 Task: Add an event with the title Second Team Building Workshop: Communication Skills, date '2024/04/10', time 8:50 AM to 10:50 AMand add a description: A Networking Lunch is a structured event designed to facilitate professional connections, relationship-building, and knowledge sharing among attendees. It provides a relaxed and informal setting where individuals from various industries, organizations, and backgrounds can come together to exchange ideas, expand their networks, and explore potential collaborations._x000D_
_x000D_
, put the event into Yellow category . Add location for the event as: 789 Place Massena, Nice, France, logged in from the account softage.7@softage.netand send the event invitation to softage.5@softage.net and softage.1@softage.net. Set a reminder for the event 70 week before
Action: Mouse moved to (99, 107)
Screenshot: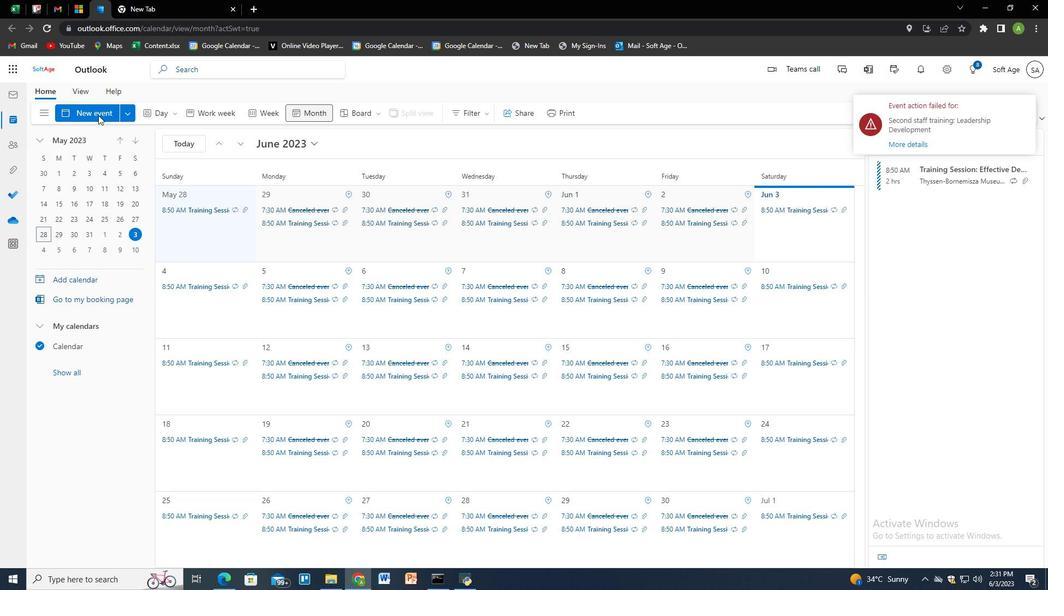 
Action: Mouse pressed left at (99, 107)
Screenshot: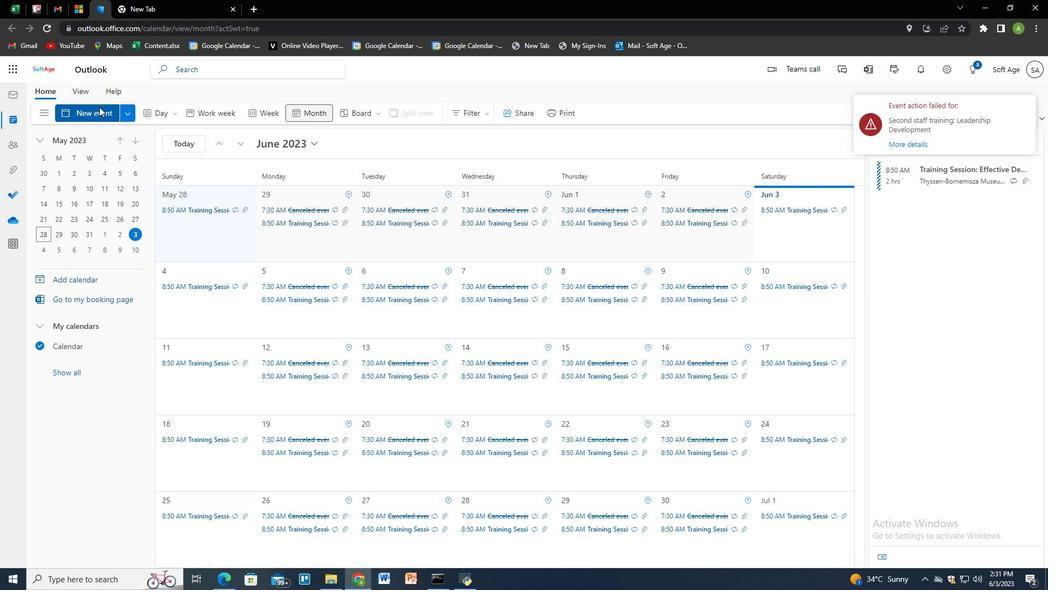 
Action: Mouse moved to (386, 185)
Screenshot: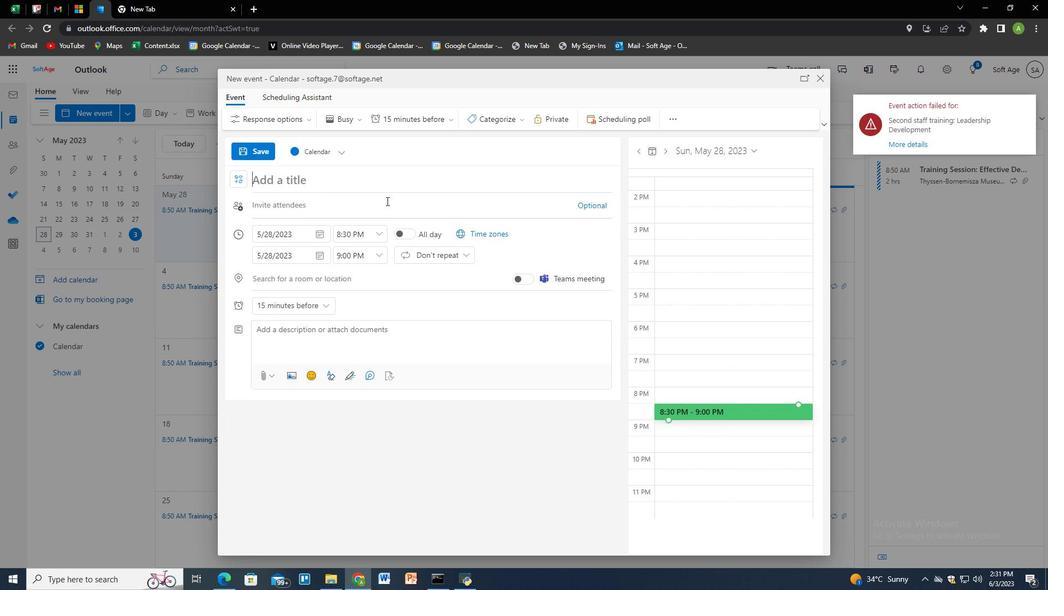 
Action: Mouse pressed left at (386, 185)
Screenshot: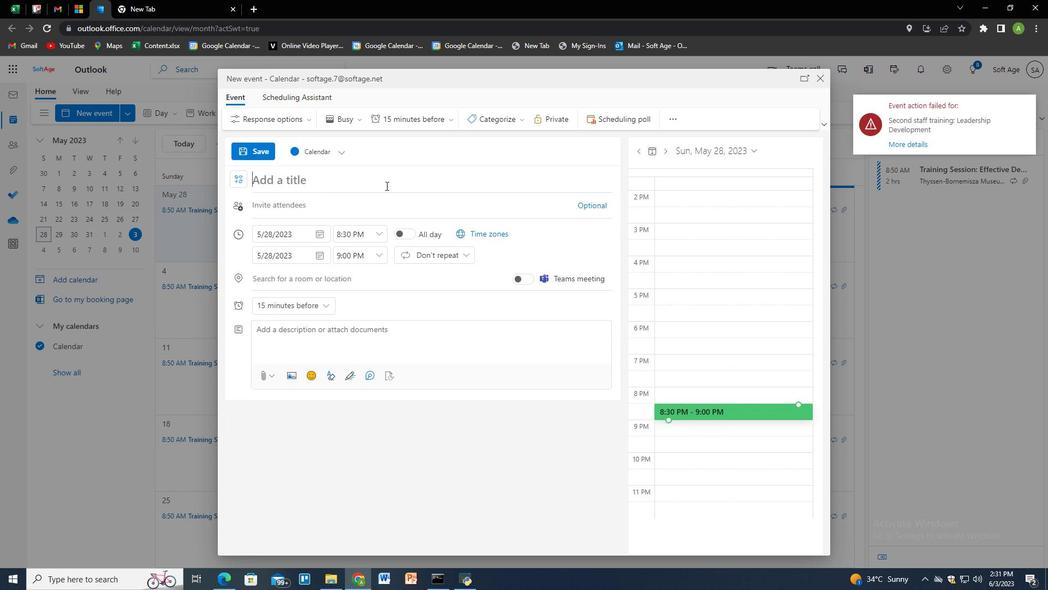 
Action: Key pressed <Key.shift>Second<Key.space><Key.shift>Team<Key.space><Key.shift>Building<Key.space><Key.shift>WOr<Key.backspace><Key.backspace>oe<Key.backspace>rkshi<Key.backspace>op<Key.space><Key.shift><Key.backspace><Key.shift>:<Key.space><Key.shift>Communication<Key.space><Key.shift>Skills<Key.tab><Key.tab>
Screenshot: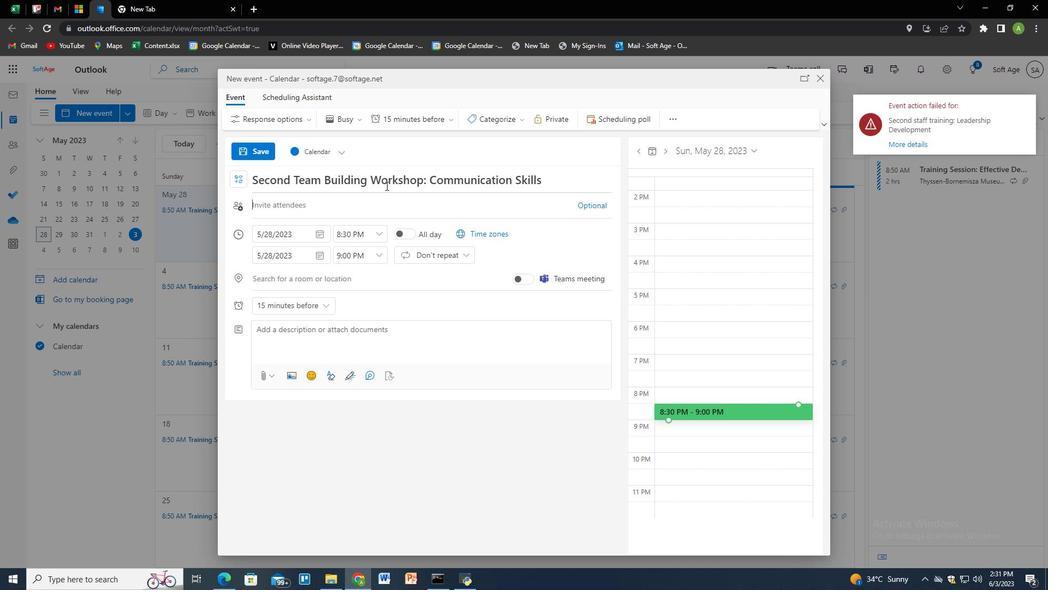 
Action: Mouse moved to (340, 216)
Screenshot: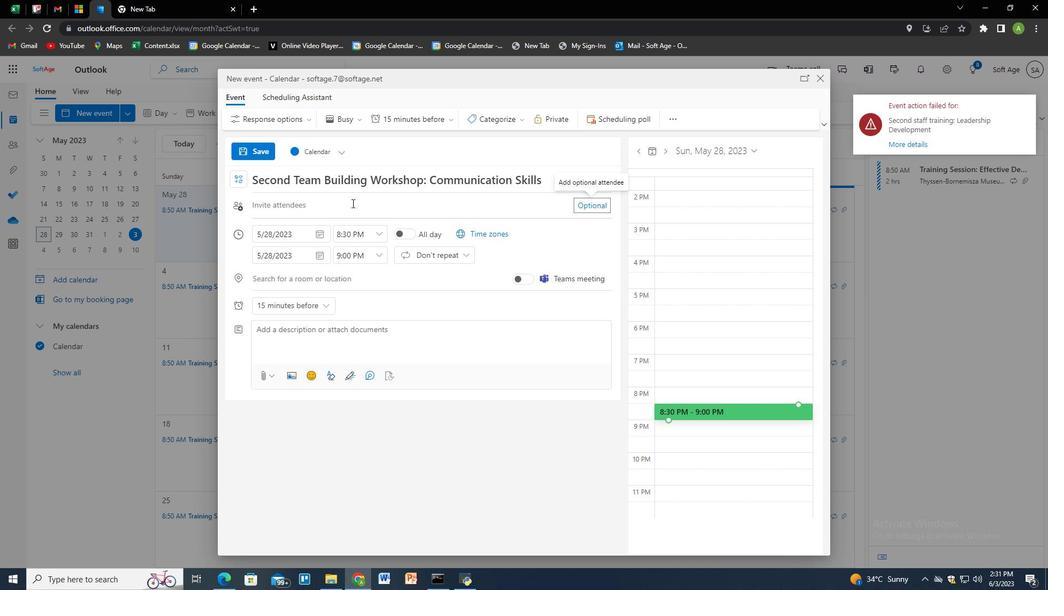 
Action: Key pressed <Key.tab>
Screenshot: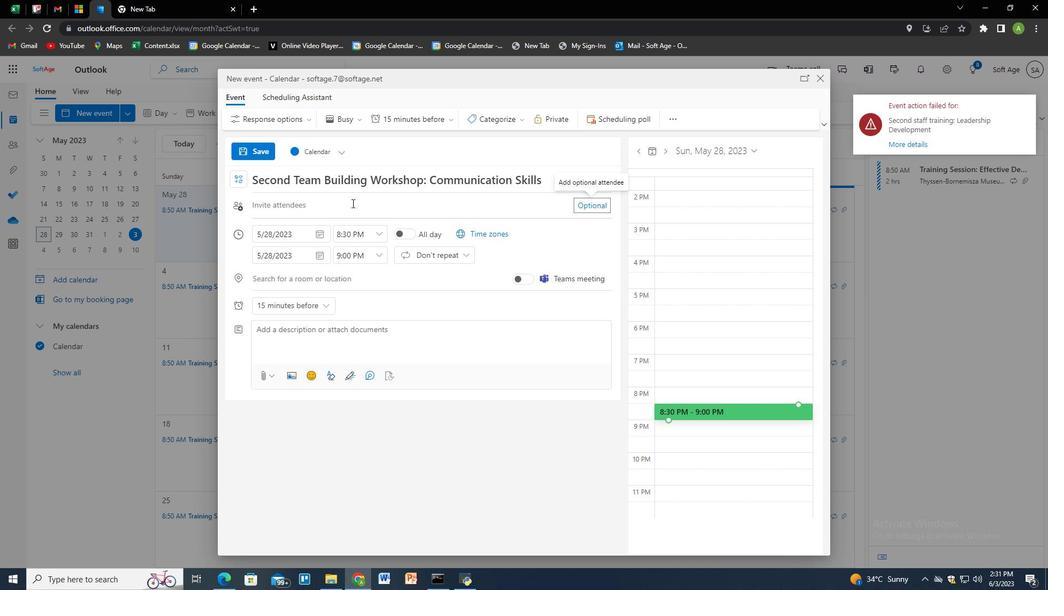 
Action: Mouse moved to (319, 236)
Screenshot: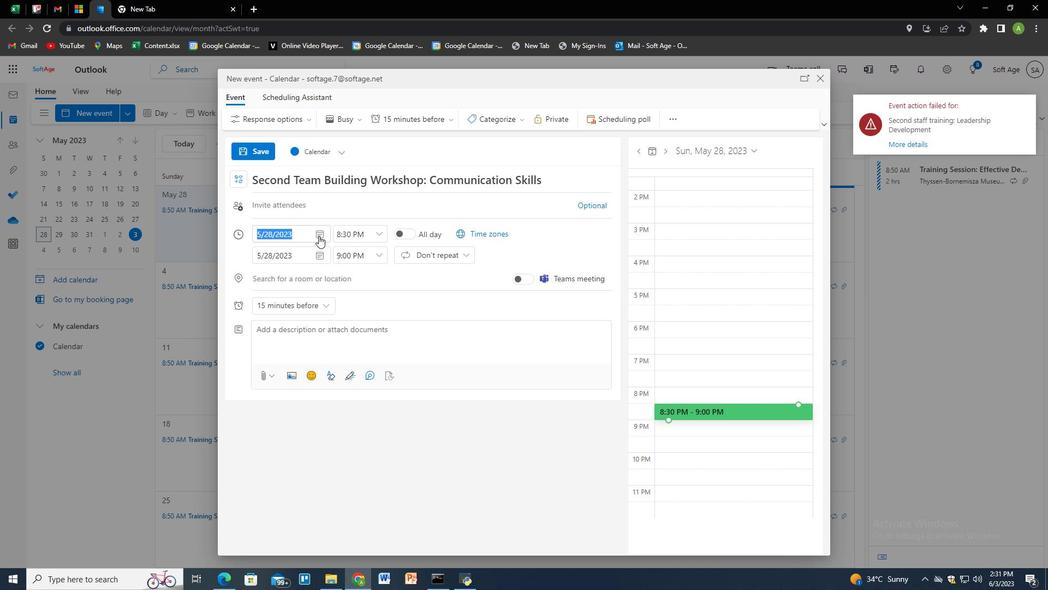 
Action: Mouse pressed left at (319, 236)
Screenshot: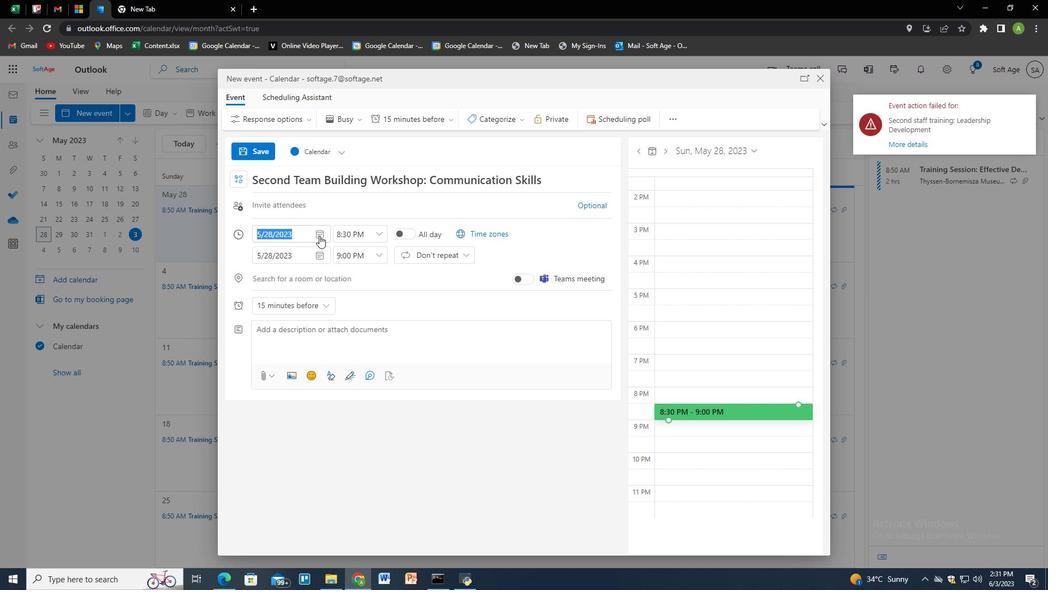 
Action: Mouse moved to (308, 256)
Screenshot: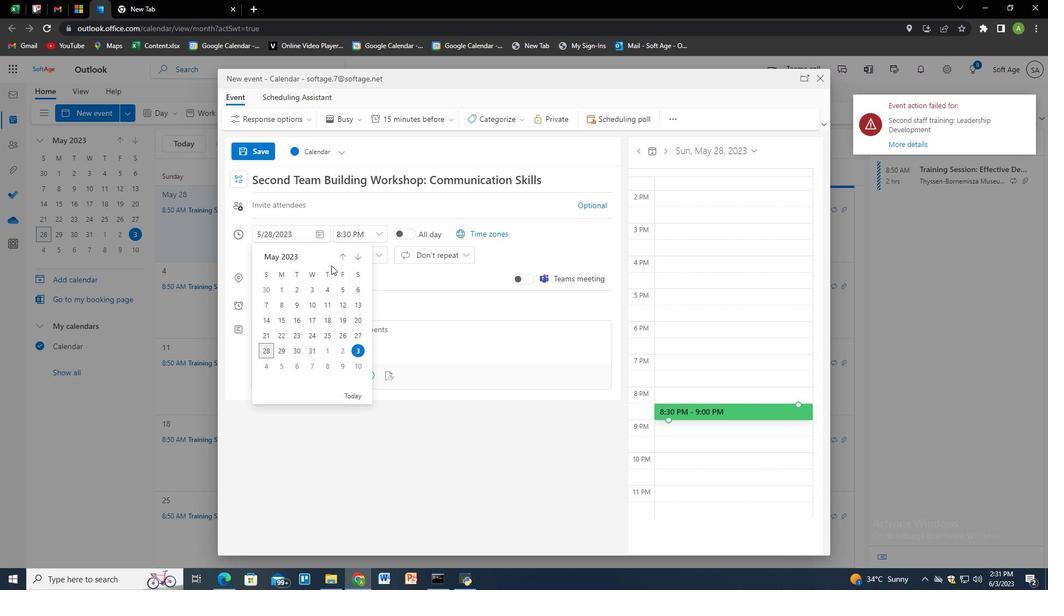 
Action: Mouse pressed left at (308, 256)
Screenshot: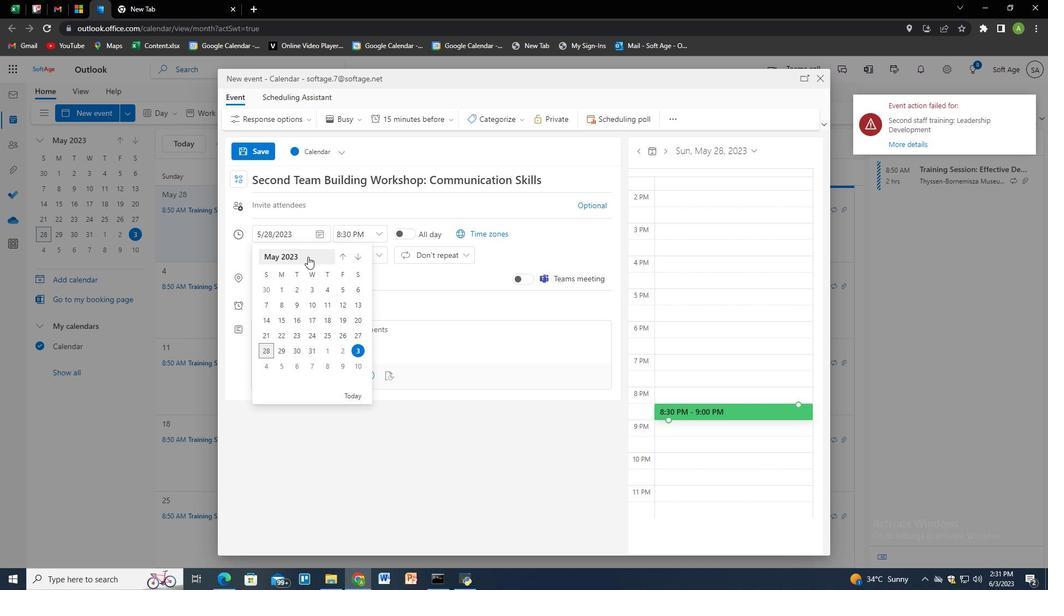 
Action: Mouse pressed left at (308, 256)
Screenshot: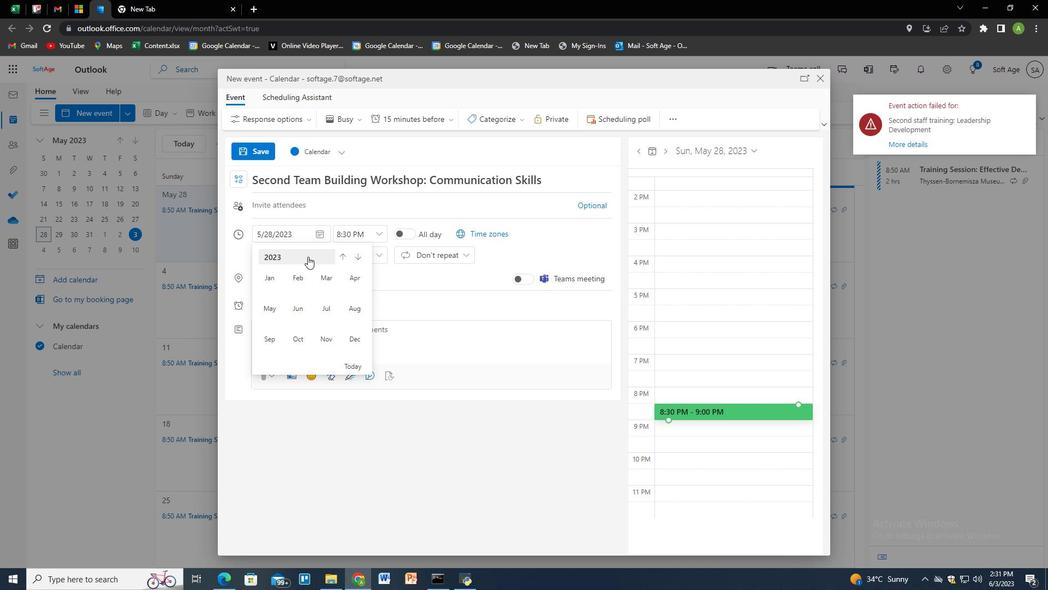 
Action: Mouse moved to (276, 311)
Screenshot: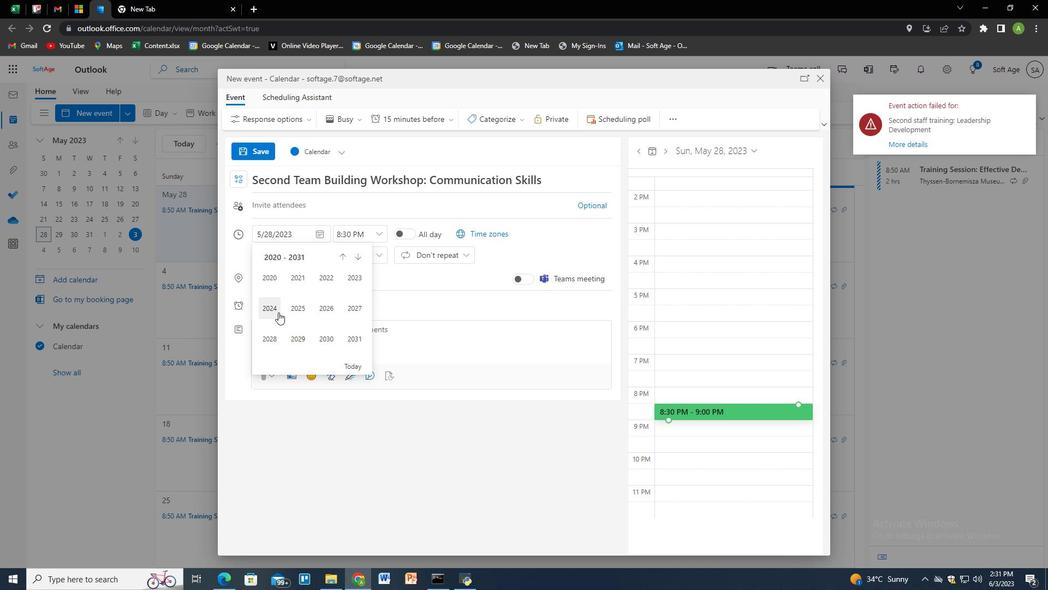 
Action: Mouse pressed left at (276, 311)
Screenshot: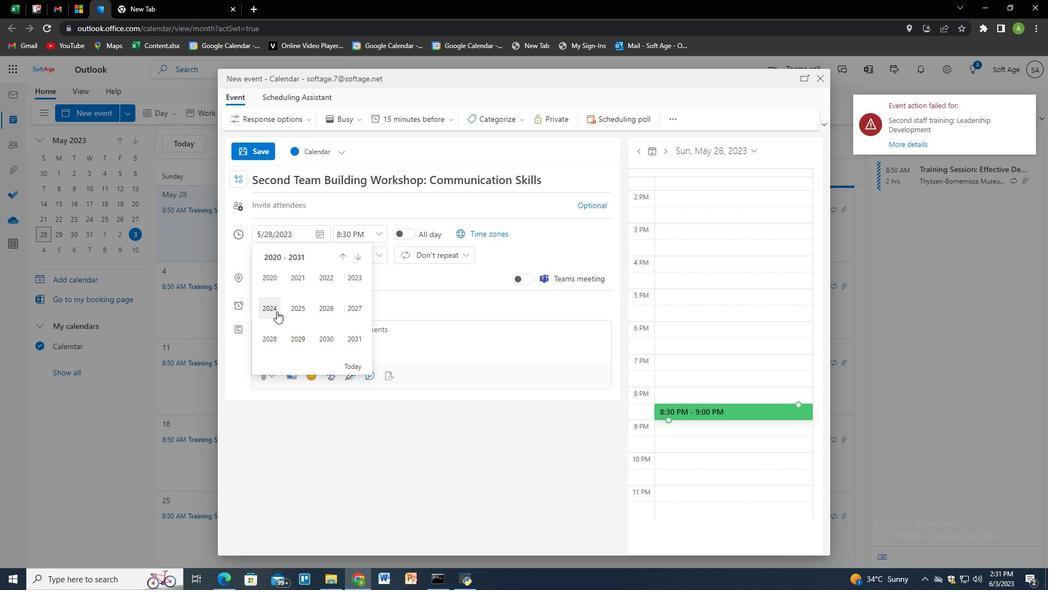 
Action: Mouse moved to (354, 281)
Screenshot: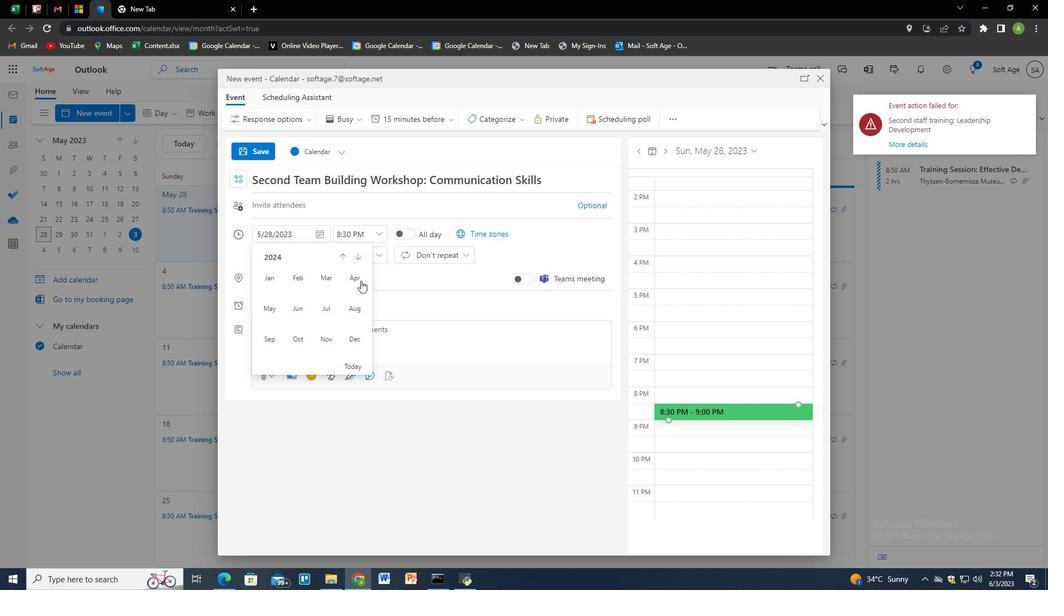 
Action: Mouse pressed left at (354, 281)
Screenshot: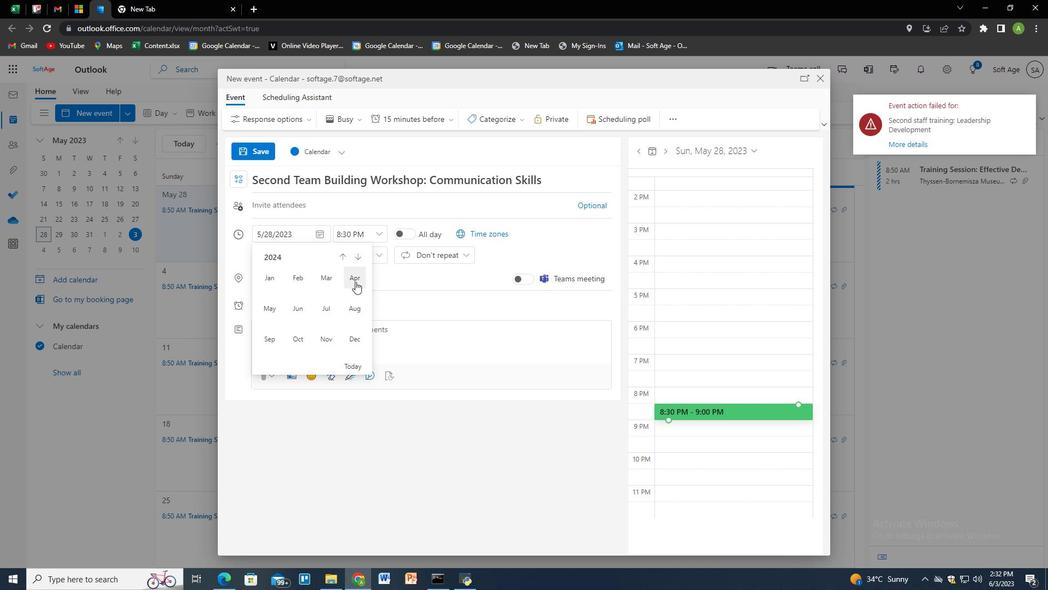 
Action: Mouse moved to (316, 304)
Screenshot: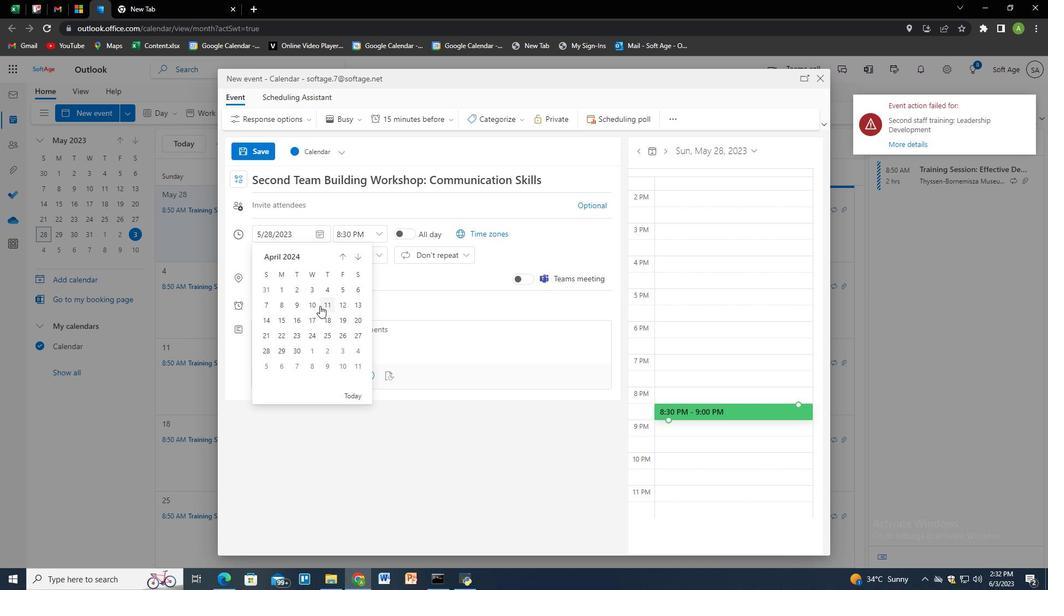 
Action: Mouse pressed left at (316, 304)
Screenshot: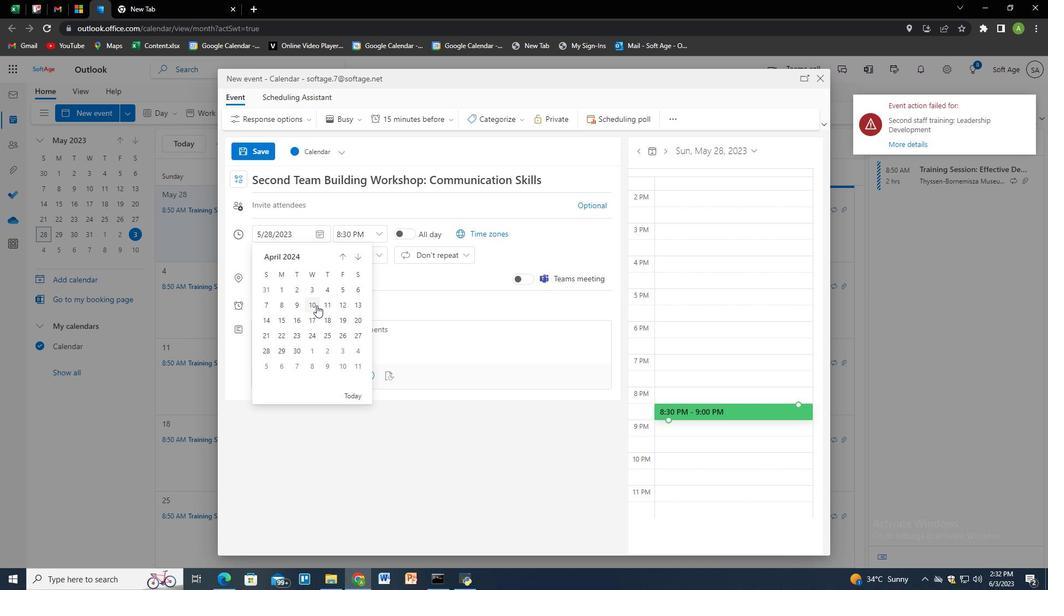
Action: Mouse moved to (355, 236)
Screenshot: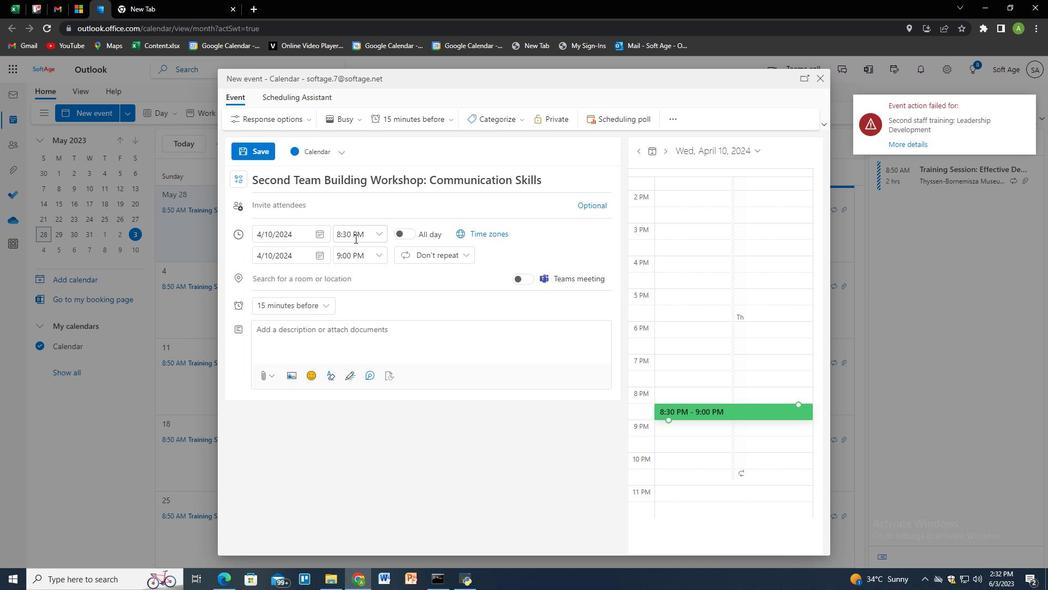 
Action: Mouse pressed left at (355, 236)
Screenshot: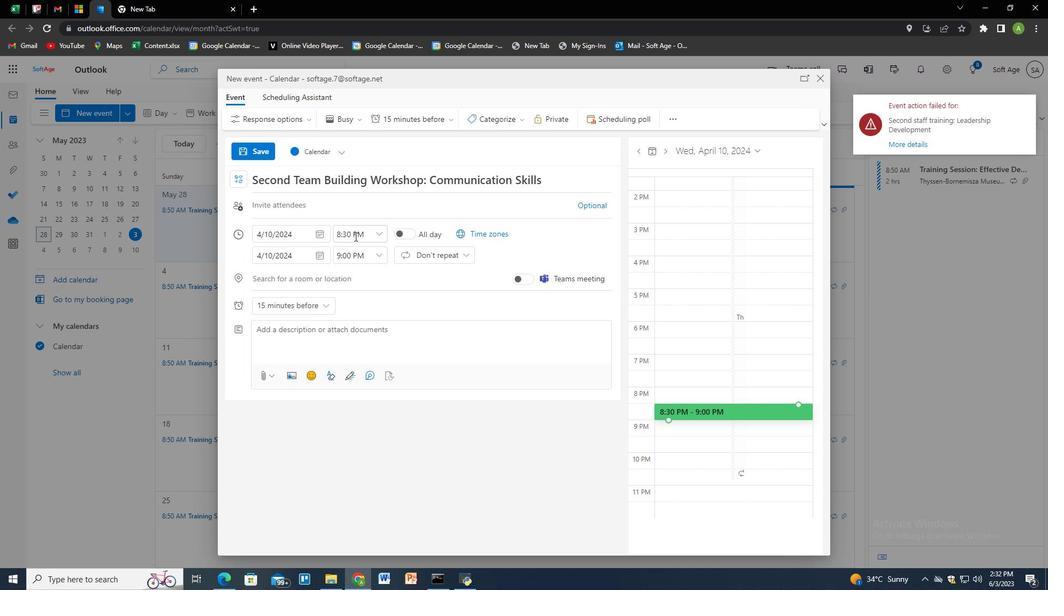 
Action: Mouse moved to (354, 236)
Screenshot: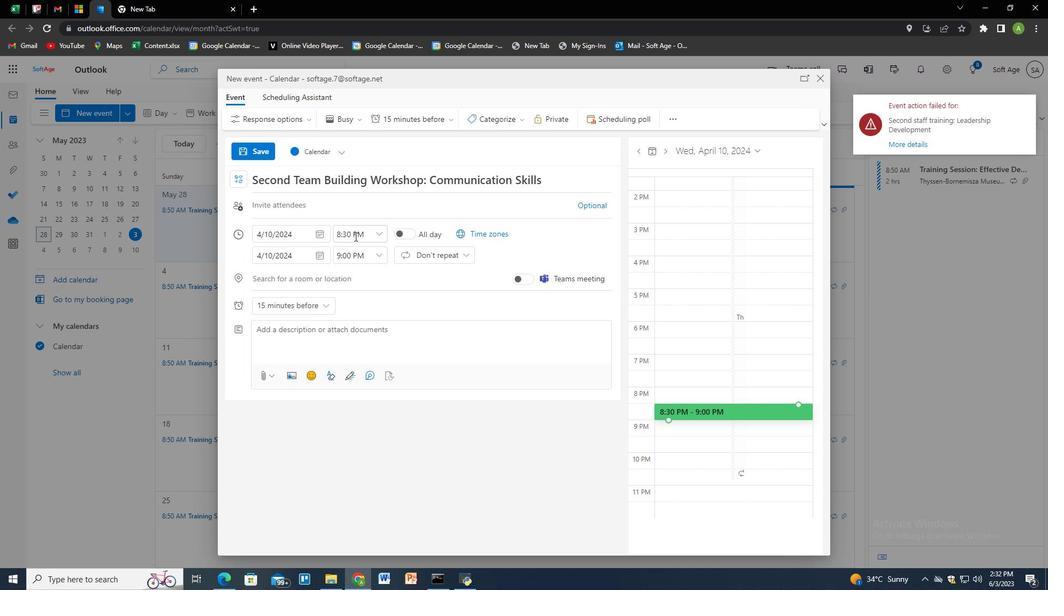
Action: Mouse pressed left at (354, 236)
Screenshot: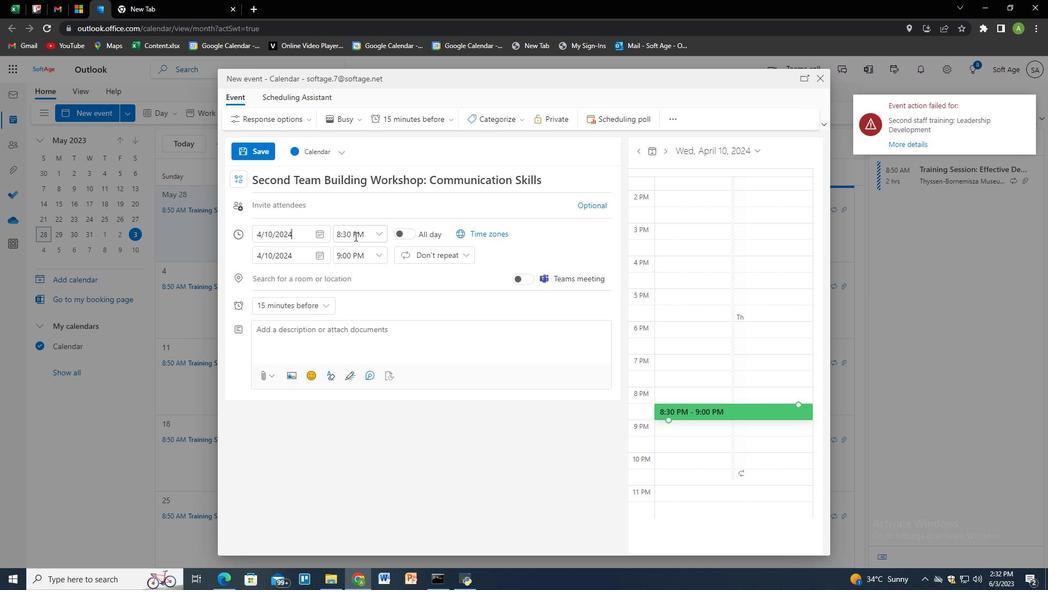 
Action: Key pressed 8<Key.shift_r><Key.shift_r><Key.shift_r>:50<Key.space><Key.shift>A<Key.shift_r>M
Screenshot: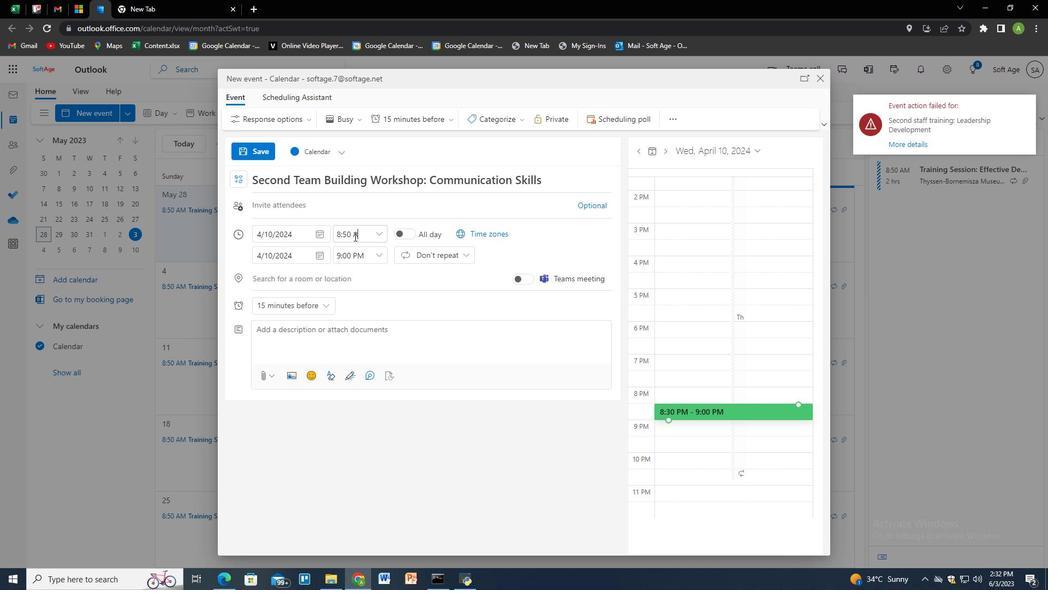 
Action: Mouse moved to (345, 254)
Screenshot: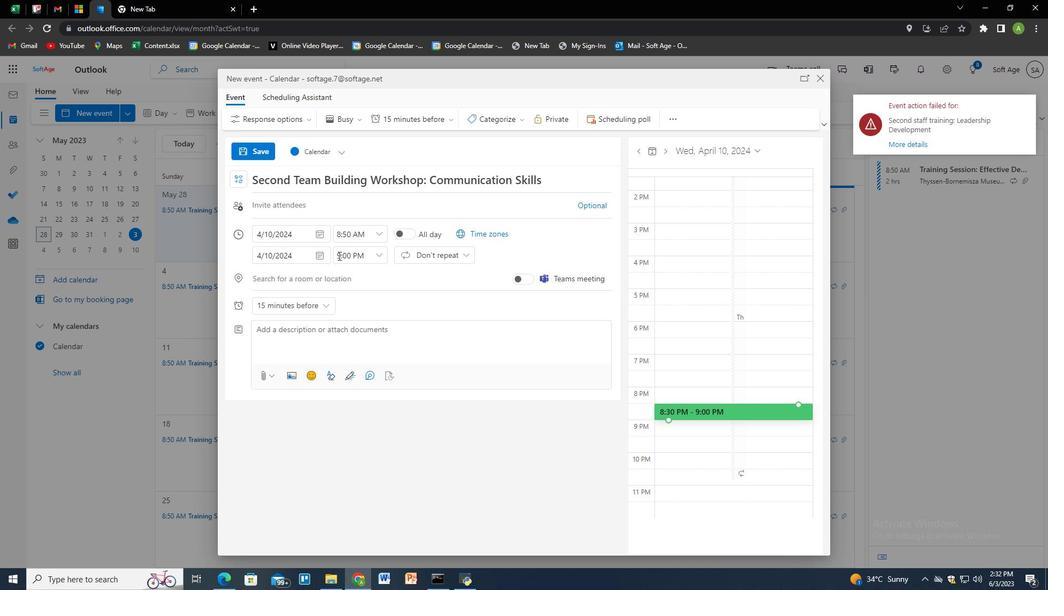 
Action: Mouse pressed left at (345, 254)
Screenshot: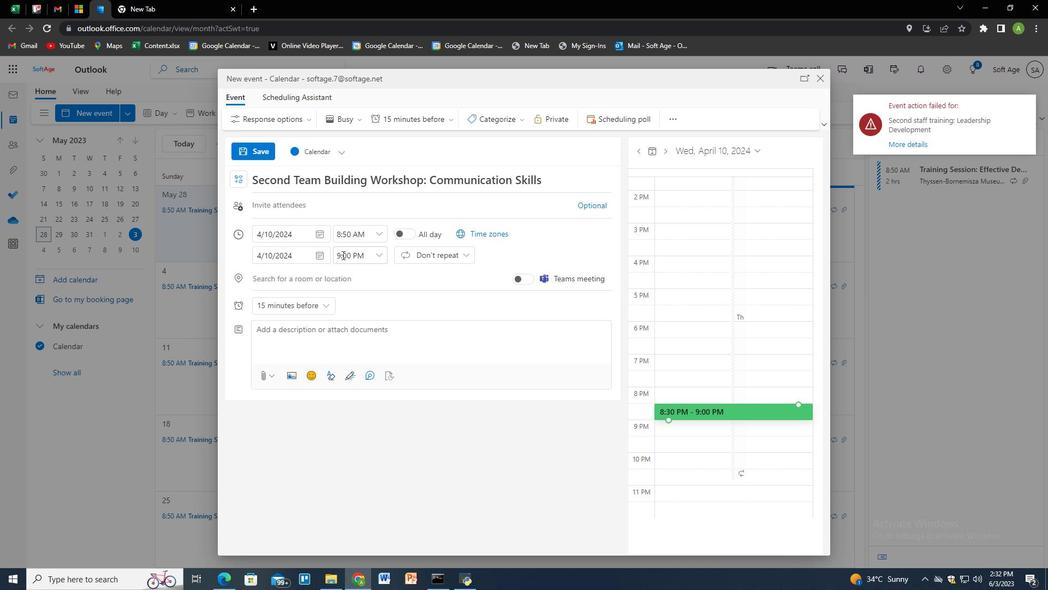 
Action: Mouse pressed left at (345, 254)
Screenshot: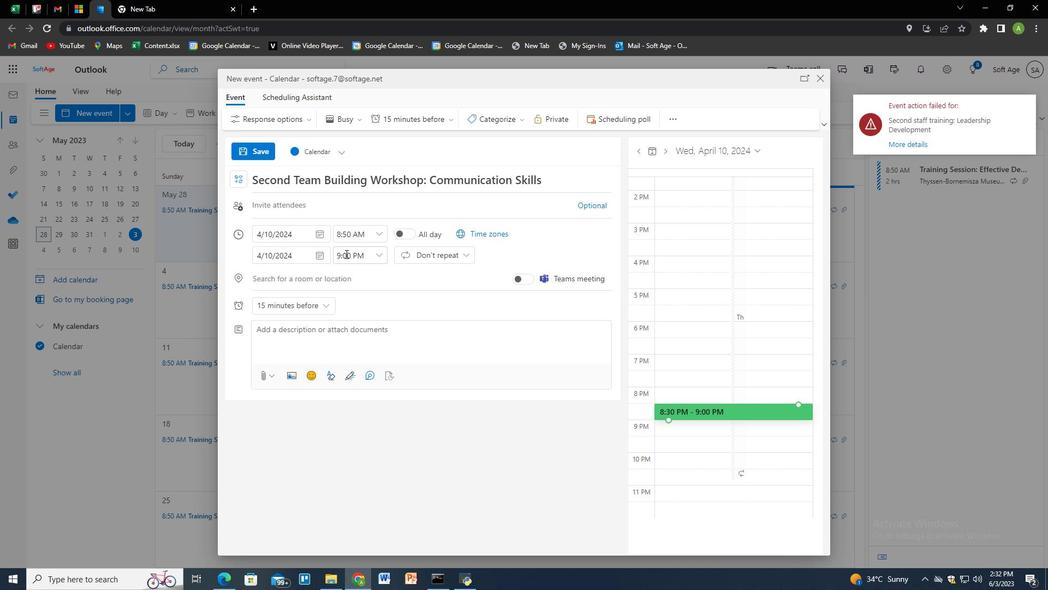 
Action: Key pressed 10<Key.shift_r>:50<Key.space><Key.space><Key.backspace><Key.shift>AM<Key.shift><Key.shift><Key.shift>M<Key.tab><Key.tab><Key.tab><Key.tab><Key.tab><Key.tab><Key.tab><Key.shift>EF<Key.backspace><Key.backspace><Key.backspace><Key.shift>A<Key.space><Key.shift>Networking<Key.space><Key.shift>Lunch<Key.space>is<Key.space>a<Key.space>structured<Key.space>event<Key.space>designer<Key.backspace>d<Key.space>to<Key.space>facilite<Key.space>pro<Key.backspace><Key.backspace><Key.backspace><Key.backspace><Key.backspace><Key.backspace>tag<Key.backspace>te<Key.space>professional<Key.space>conneci<Key.backspace>t<Key.backspace>tions,<Key.space>relationships-building,<Key.space>and<Key.space>knowledge<Key.space>sharing<Key.space>ami<Key.backspace>ong<Key.space>attendeess<Key.backspace>.<Key.space><Key.shift>It<Key.space>provides<Key.space>a<Key.space>relaxed<Key.space>and<Key.space>inf<Key.backspace><Key.backspace><Key.backspace><Key.backspace><Key.backspace><Key.backspace><Key.backspace>and<Key.space>informal<Key.space>setting<Key.space>where<Key.space>individrals<Key.space>for-<Key.backspace><Key.backspace><Key.backspace><Key.backspace><Key.backspace><Key.backspace><Key.backspace><Key.backspace><Key.backspace>uals<Key.space>from<Key.space>various<Key.space>instu<Key.backspace>u<Key.backspace><Key.backspace><Key.backspace>dustriesm<Key.backspace>,<Key.space>organizations,<Key.space>and<Key.space>backgrounds<Key.space>can<Key.space>come<Key.space>together<Key.space>to<Key.space>exchange<Key.space>potential<Key.space>collaborations.
Screenshot: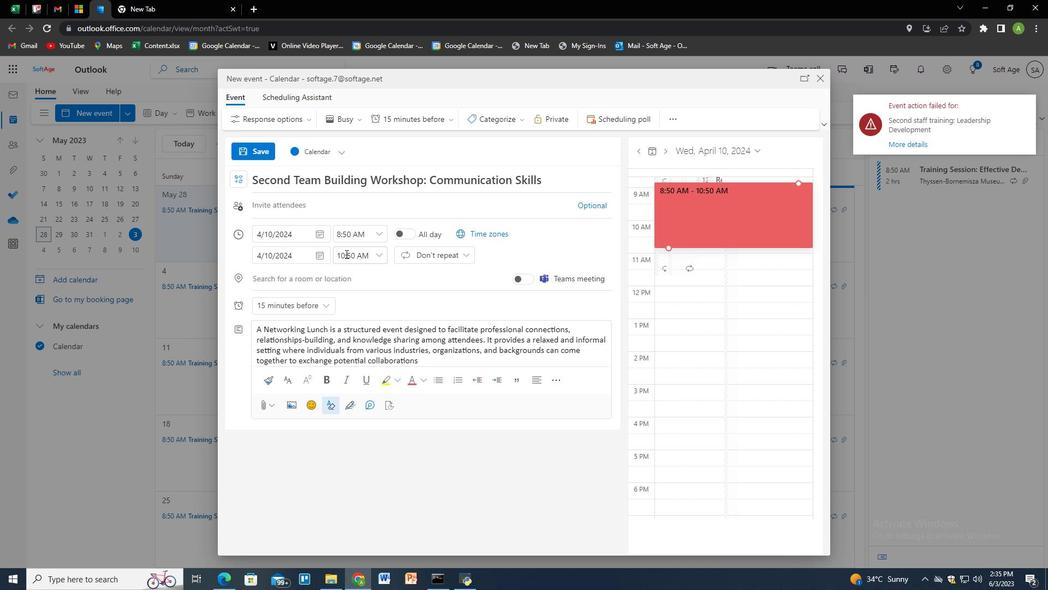 
Action: Mouse moved to (502, 110)
Screenshot: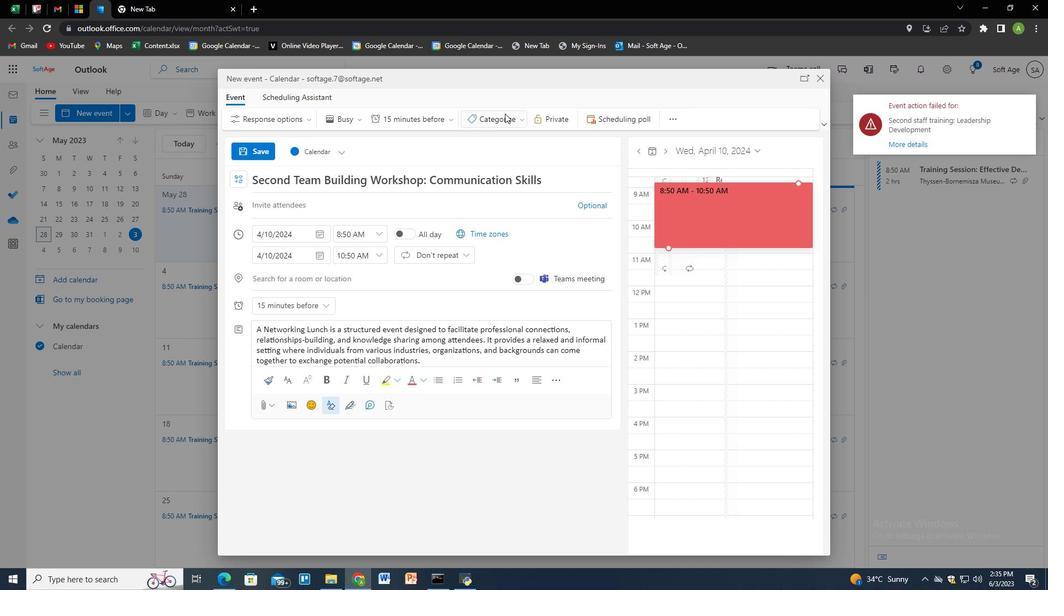 
Action: Mouse pressed left at (502, 110)
Screenshot: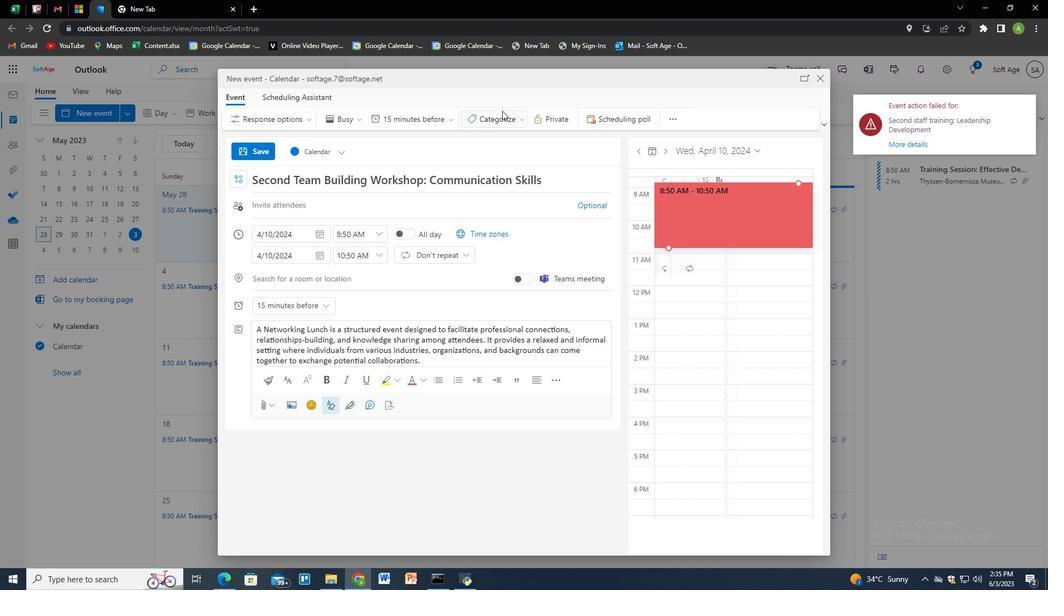 
Action: Mouse moved to (502, 221)
Screenshot: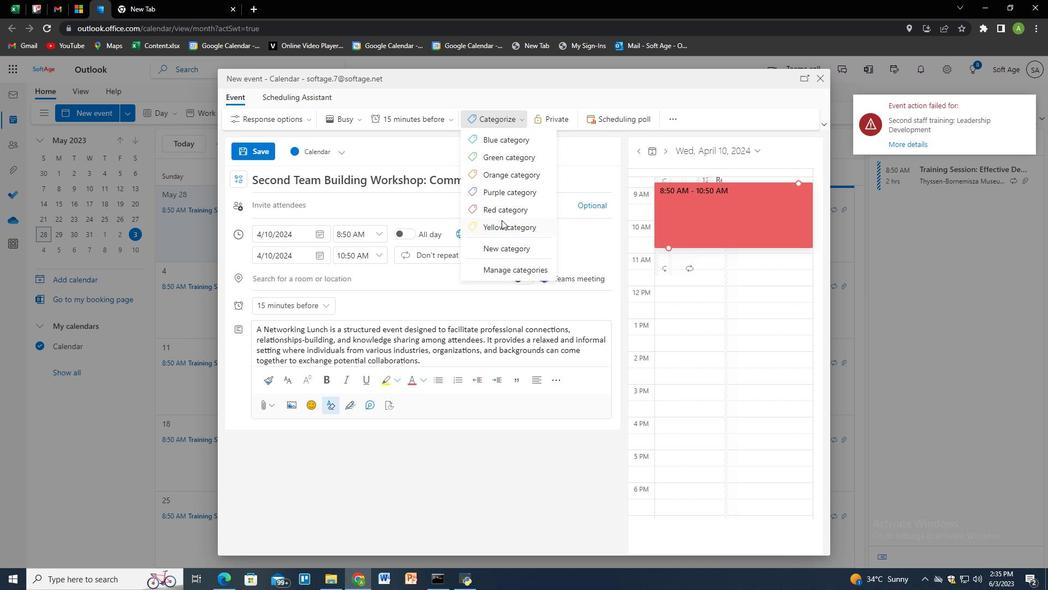 
Action: Mouse pressed left at (502, 221)
Screenshot: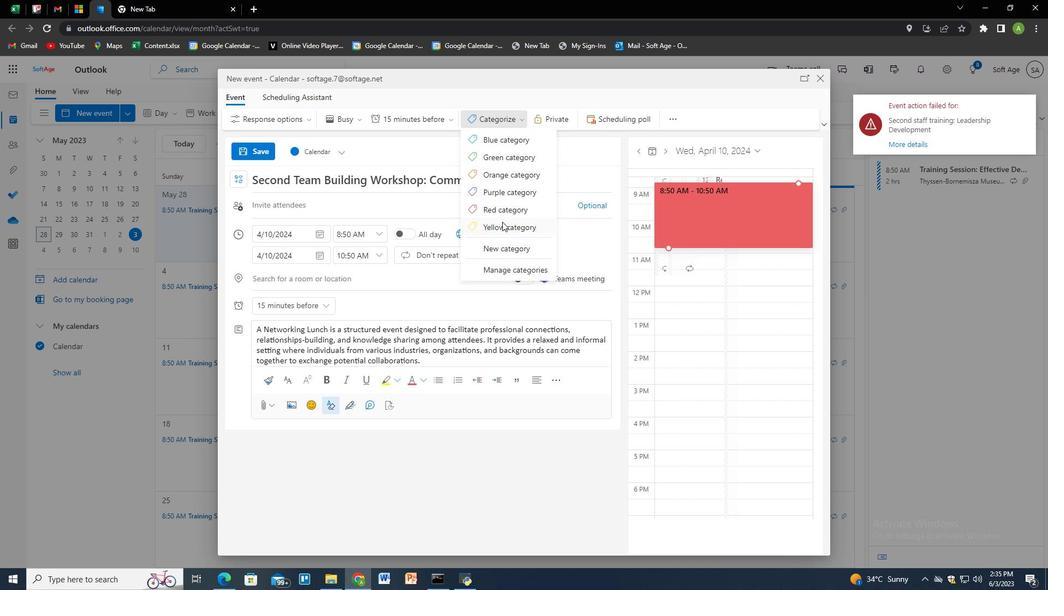 
Action: Mouse moved to (431, 362)
Screenshot: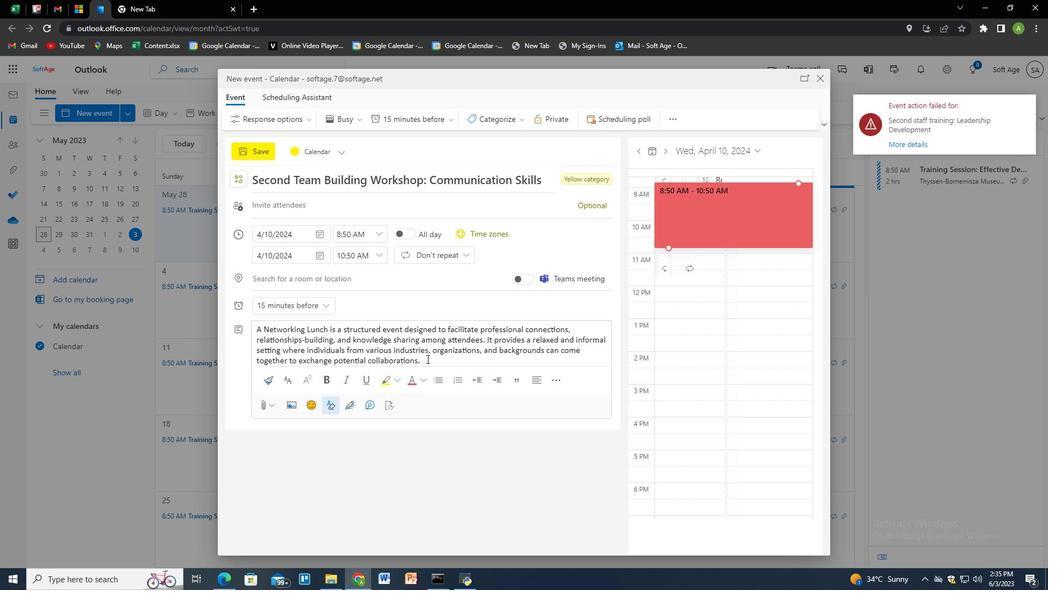 
Action: Mouse pressed left at (431, 362)
Screenshot: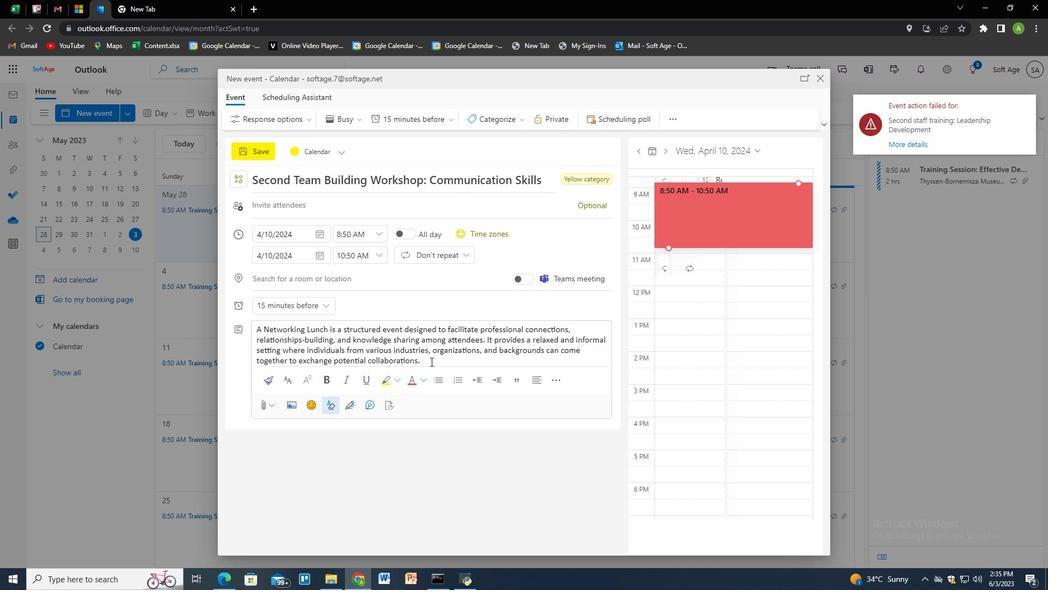 
Action: Mouse moved to (307, 272)
Screenshot: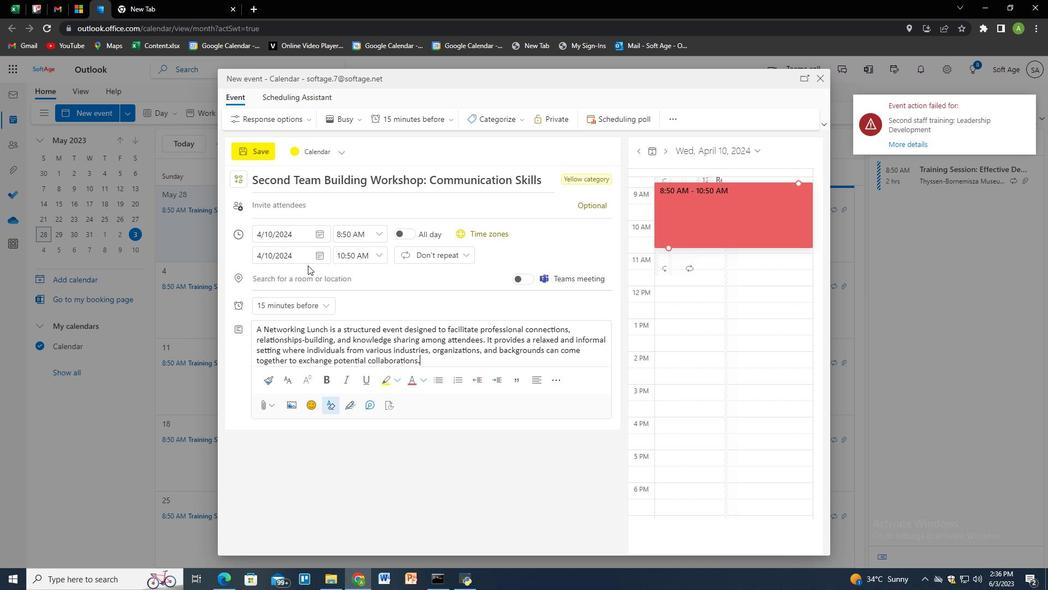 
Action: Mouse pressed left at (307, 272)
Screenshot: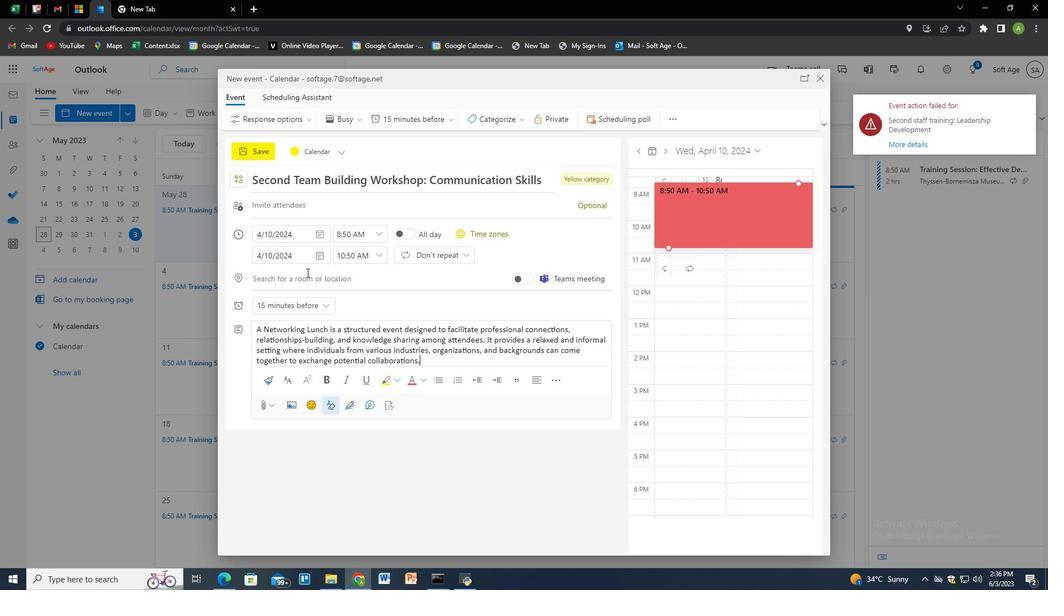 
Action: Mouse moved to (307, 273)
Screenshot: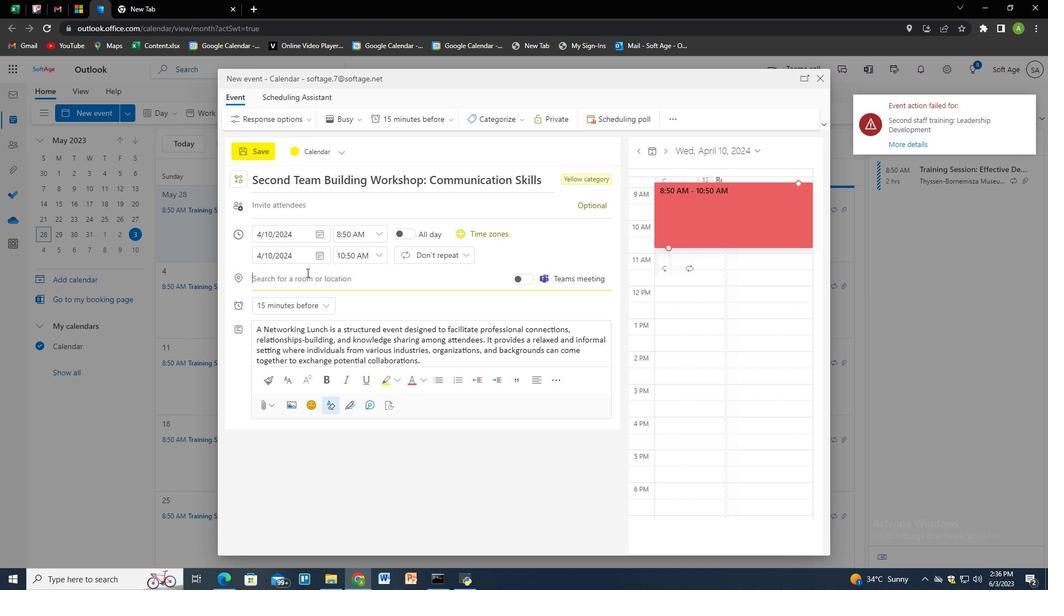 
Action: Key pressed 789<Key.space><Key.shift><Key.shift><Key.shift><Key.shift><Key.shift><Key.shift><Key.shift><Key.shift><Key.shift><Key.shift><Key.shift><Key.shift><Key.shift><Key.shift><Key.shift><Key.shift>Place<Key.space><Key.shift>Massena,<Key.space><Key.shift>Nice,<Key.space><Key.shift>France,<Key.down><Key.enter>
Screenshot: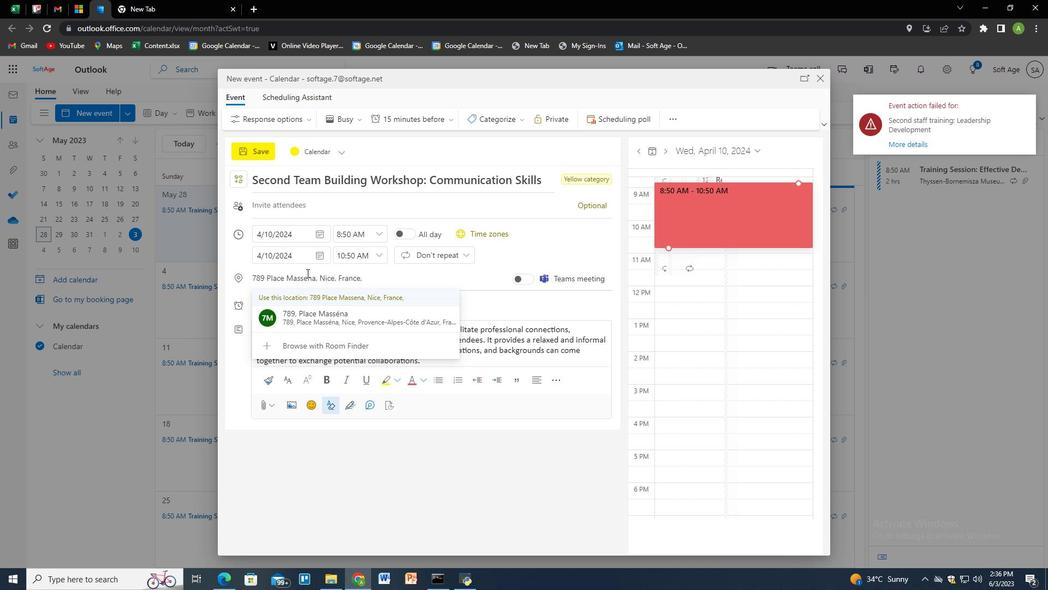 
Action: Mouse moved to (422, 314)
Screenshot: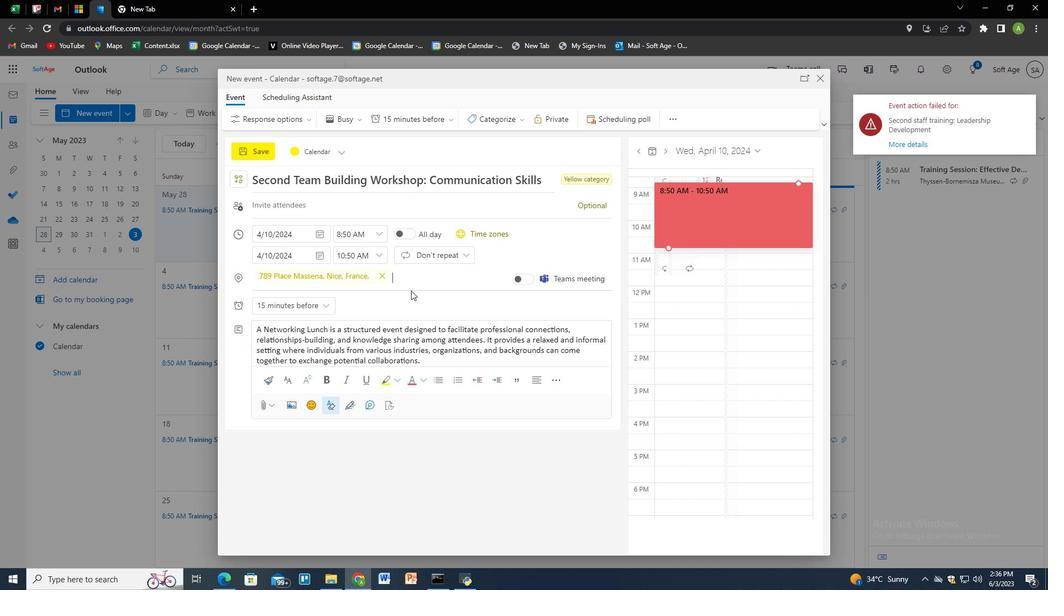 
Action: Mouse pressed left at (422, 314)
Screenshot: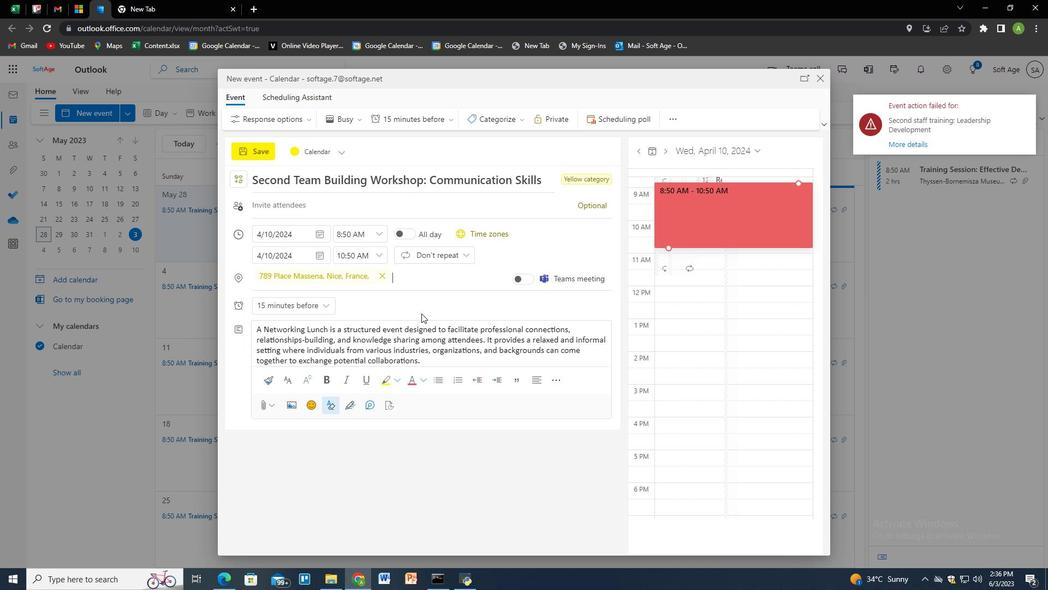 
Action: Mouse moved to (274, 207)
Screenshot: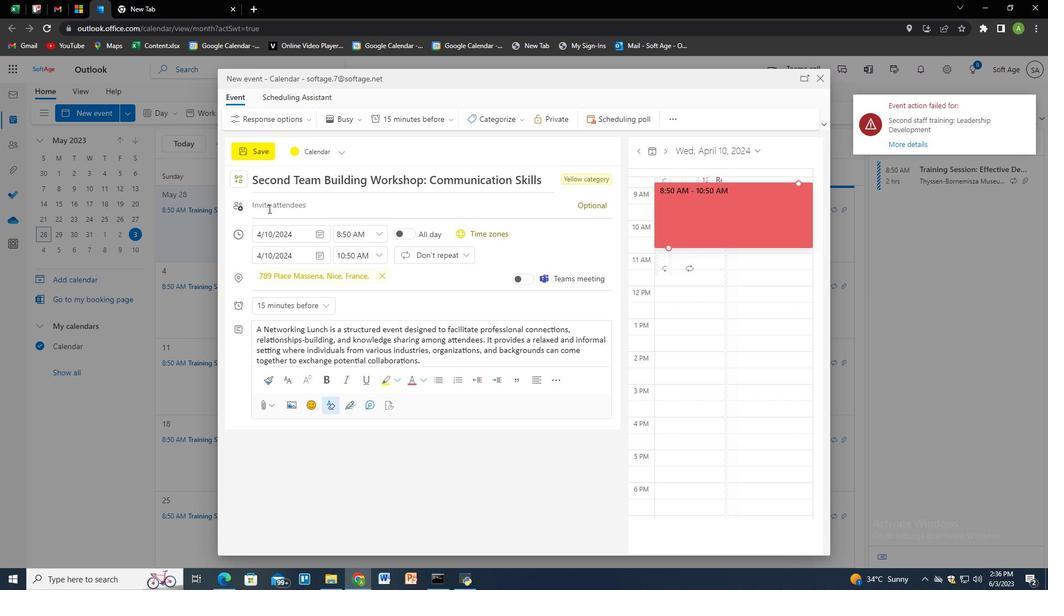 
Action: Mouse pressed left at (274, 207)
Screenshot: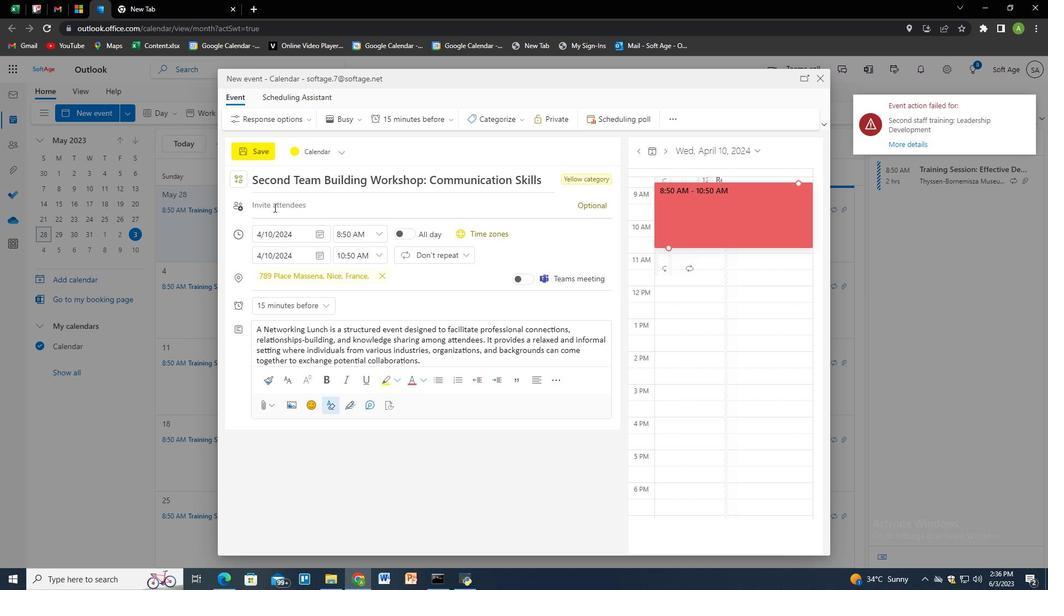 
Action: Mouse moved to (274, 207)
Screenshot: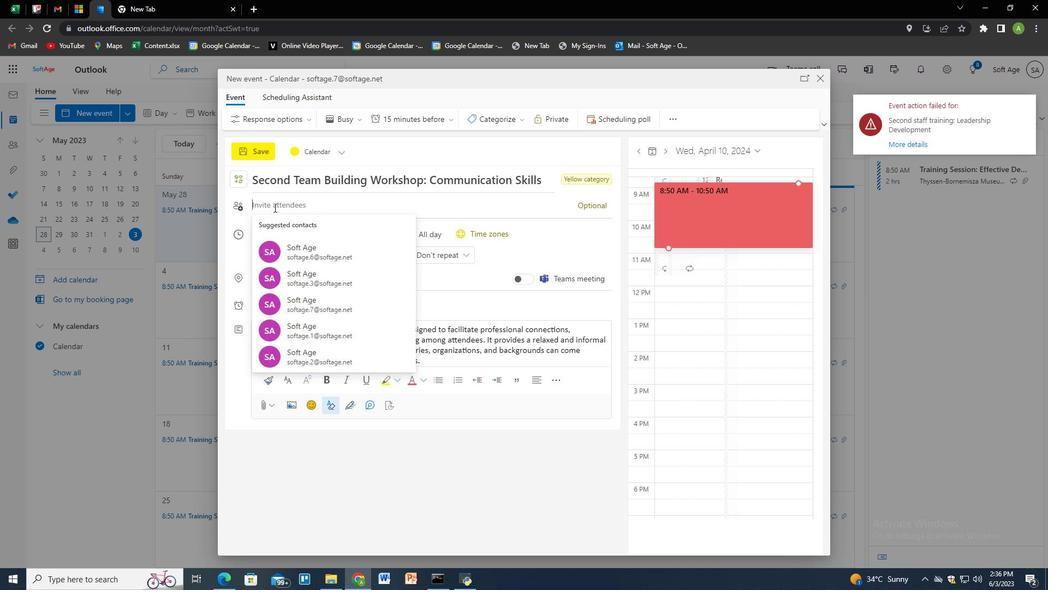 
Action: Key pressed sp<Key.backspace>oftage.5<Key.shift>@softage.net<Key.enter>softage.1<Key.shift>@d<Key.backspace>softage.net<Key.enter>
Screenshot: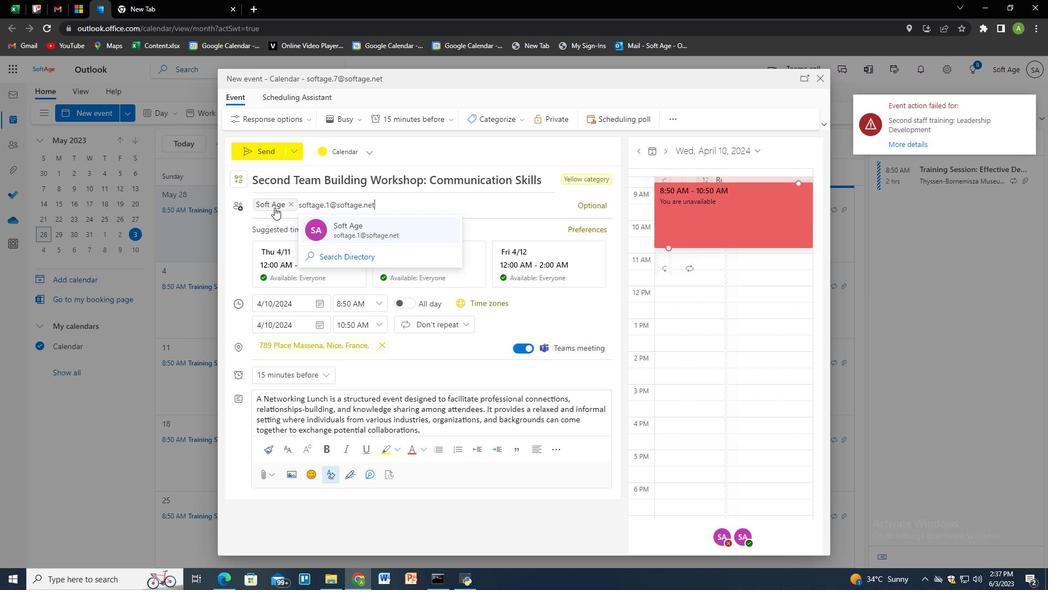
Action: Mouse moved to (272, 155)
Screenshot: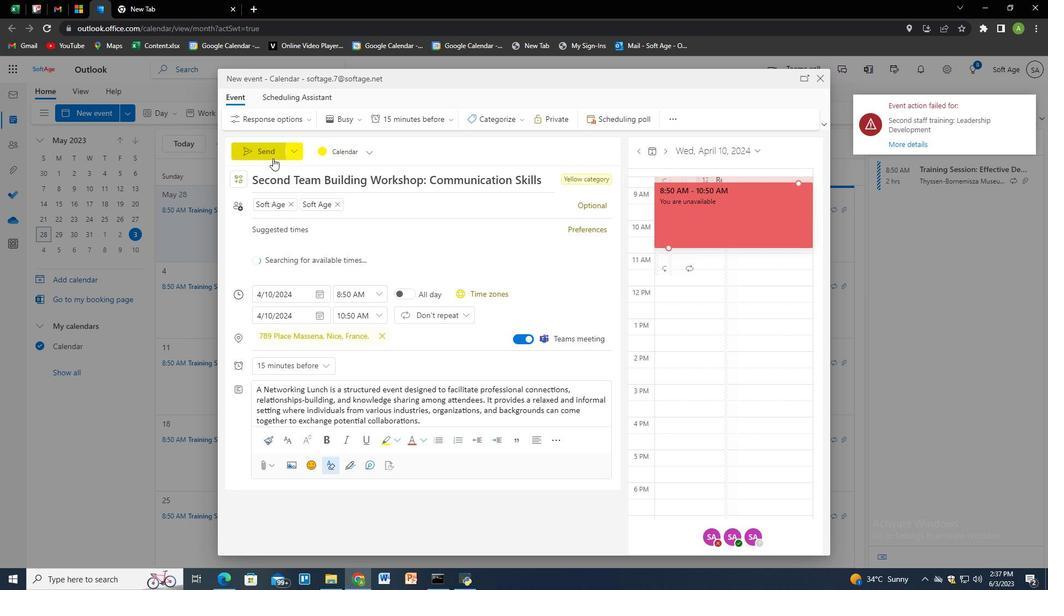 
Action: Mouse pressed left at (272, 155)
Screenshot: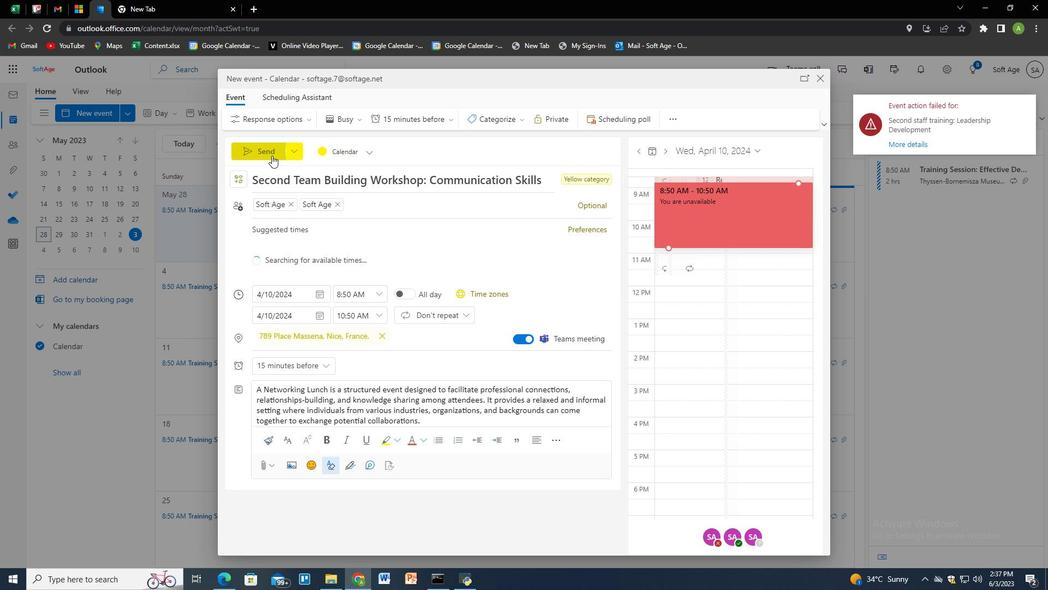 
Action: Mouse moved to (272, 161)
Screenshot: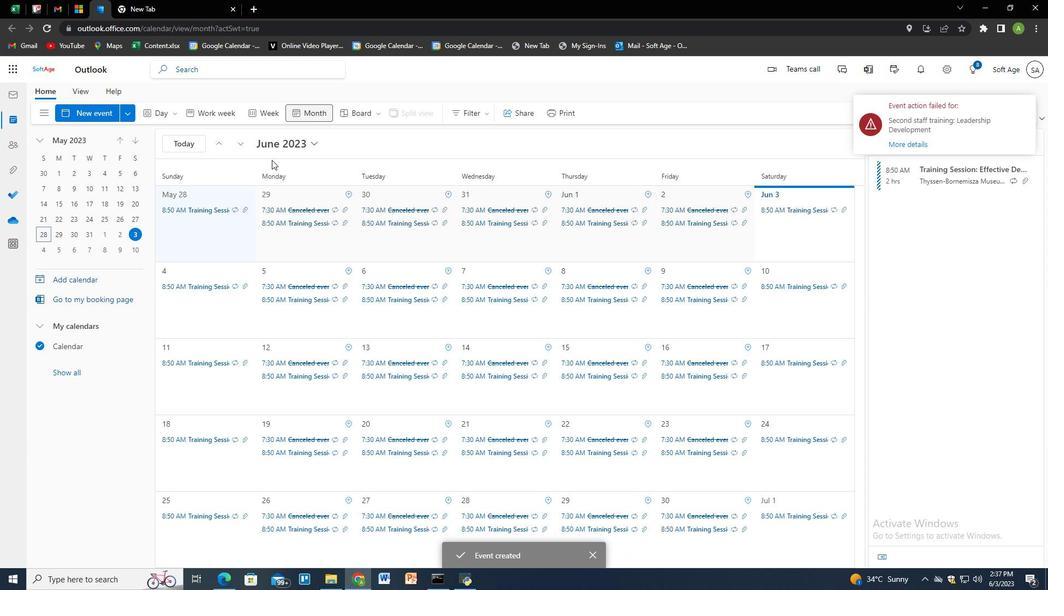
